Task: Use the formula "ARRAY_CONSTRAIN" in spreadsheet "Project portfolio".
Action: Mouse moved to (108, 91)
Screenshot: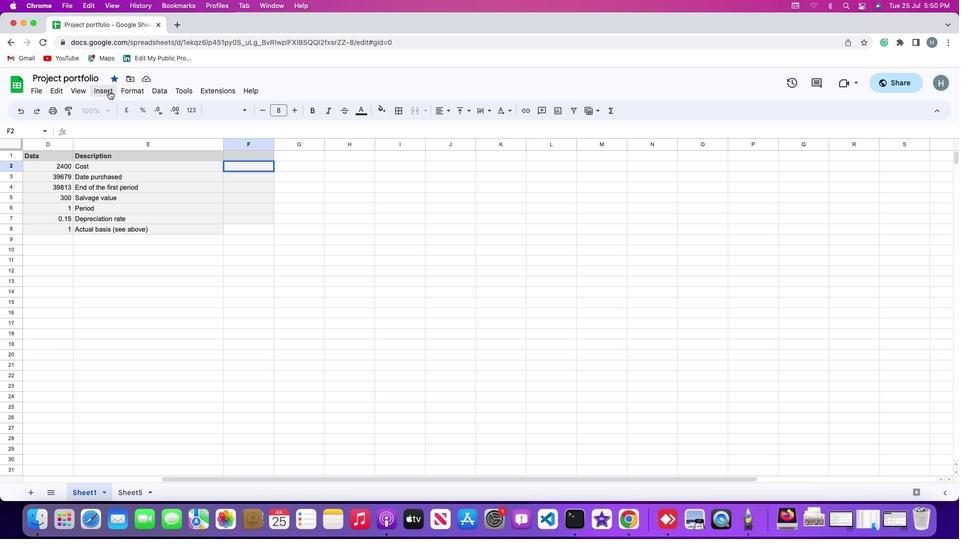 
Action: Mouse pressed left at (108, 91)
Screenshot: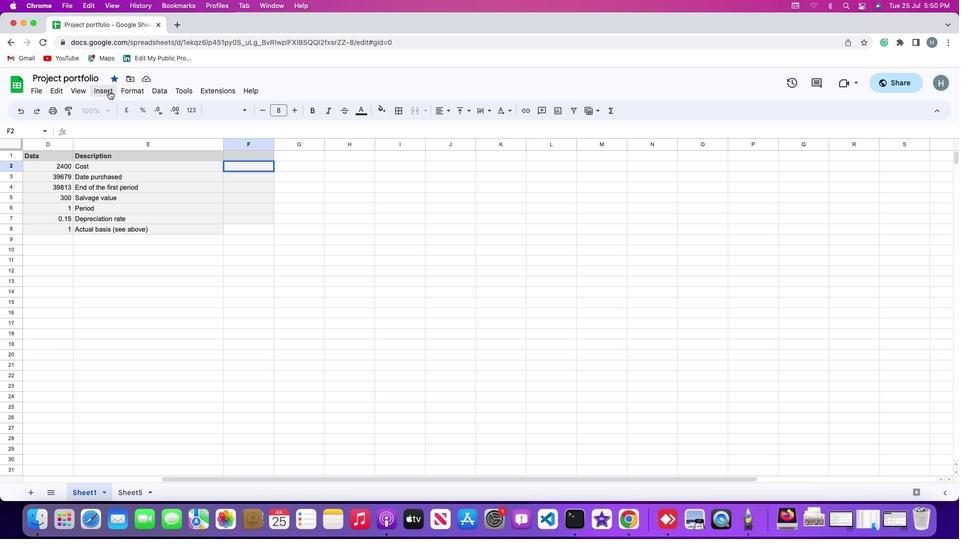 
Action: Mouse moved to (422, 242)
Screenshot: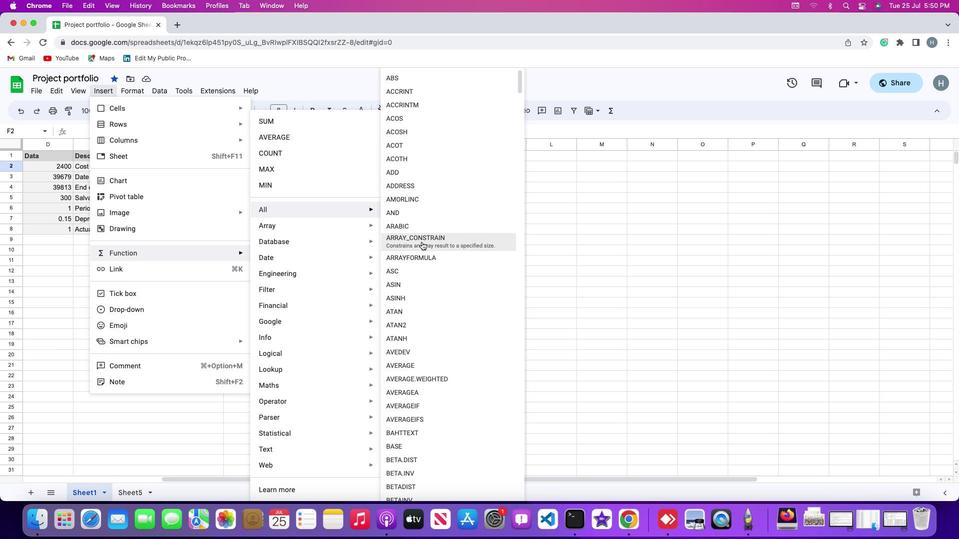 
Action: Mouse pressed left at (422, 242)
Screenshot: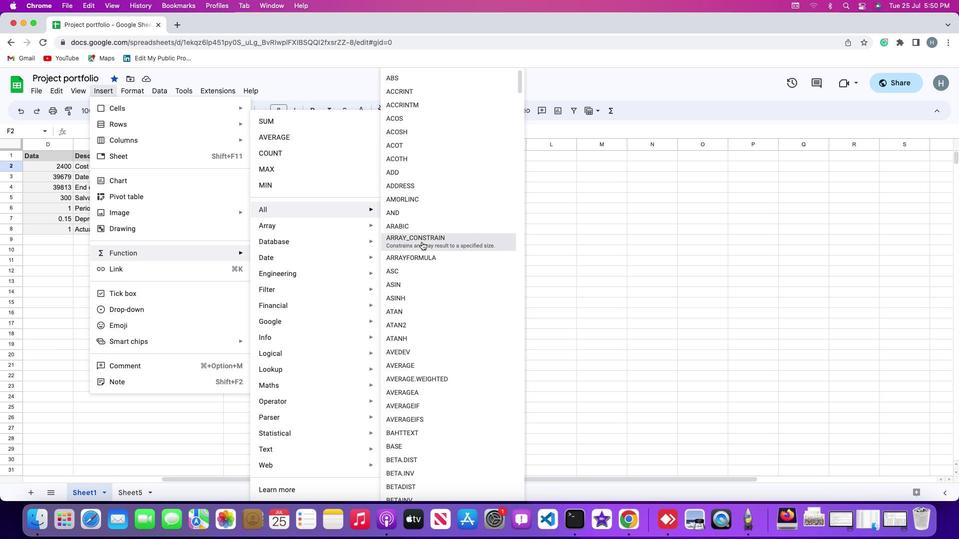 
Action: Mouse moved to (325, 234)
Screenshot: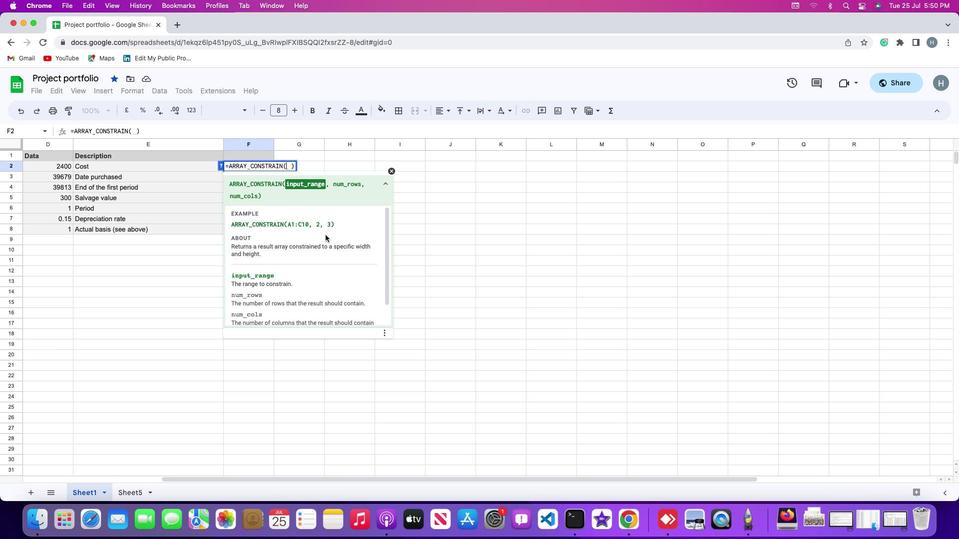 
Action: Key pressed Key.shift'D''1'Key.shift_r':'Key.shift'E''8'','Key.space'1'','Key.space'3''0''0'
Screenshot: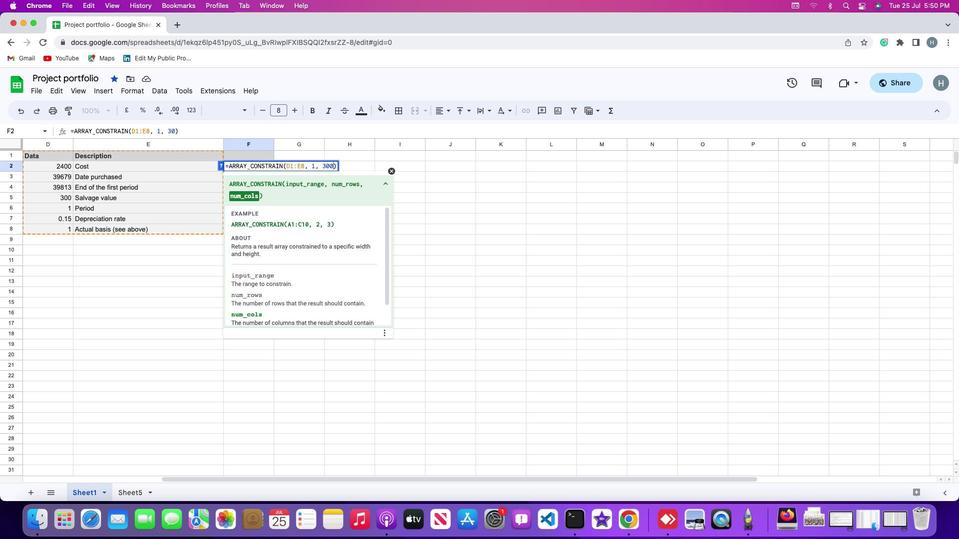 
Action: Mouse moved to (403, 252)
Screenshot: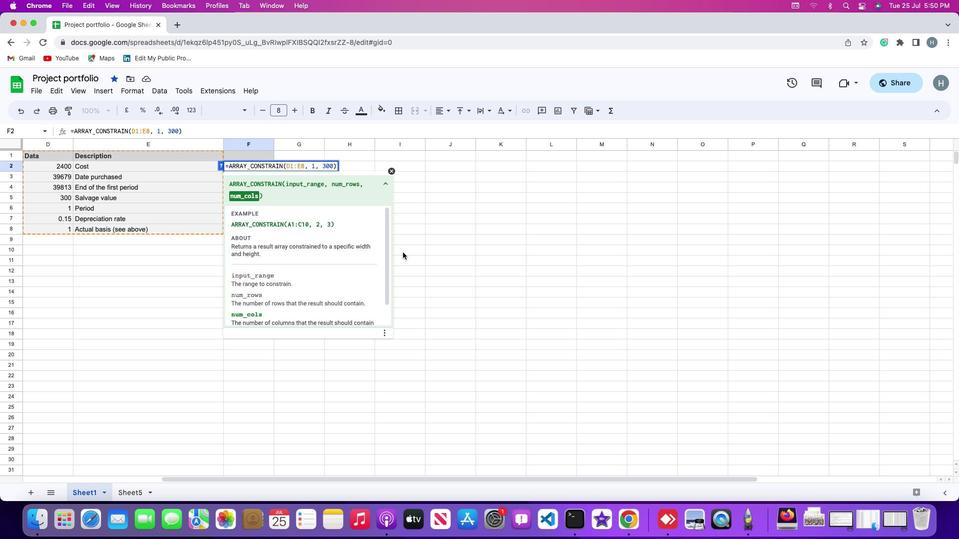 
Action: Key pressed Key.enter
Screenshot: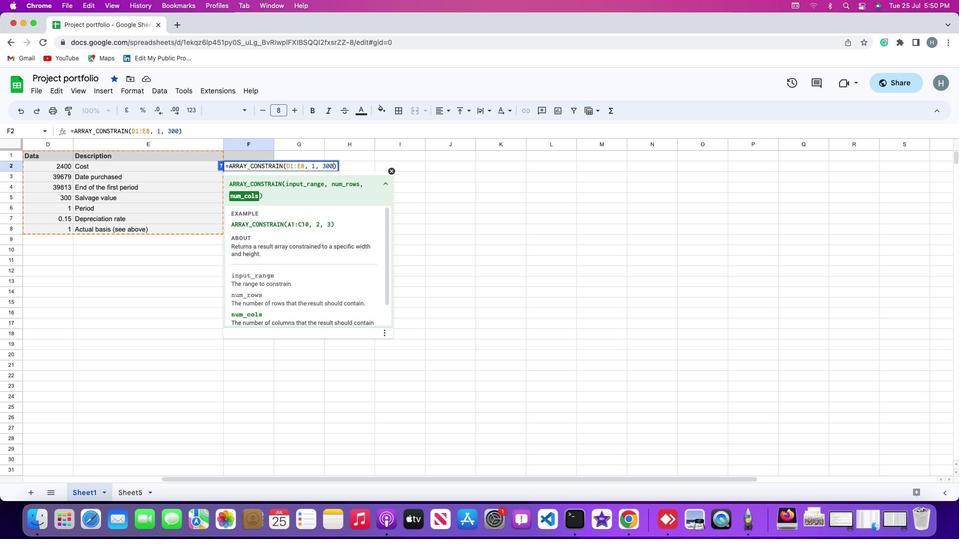 
Action: Mouse moved to (402, 259)
Screenshot: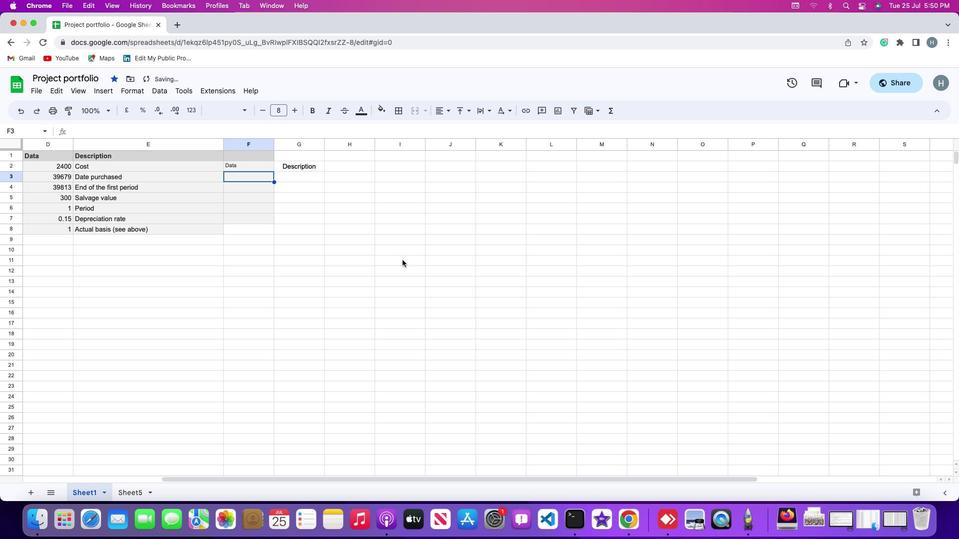
